 Task: Add a condition where "Hours until next SLA breach Is One hundred" in pending tickets.
Action: Mouse moved to (115, 425)
Screenshot: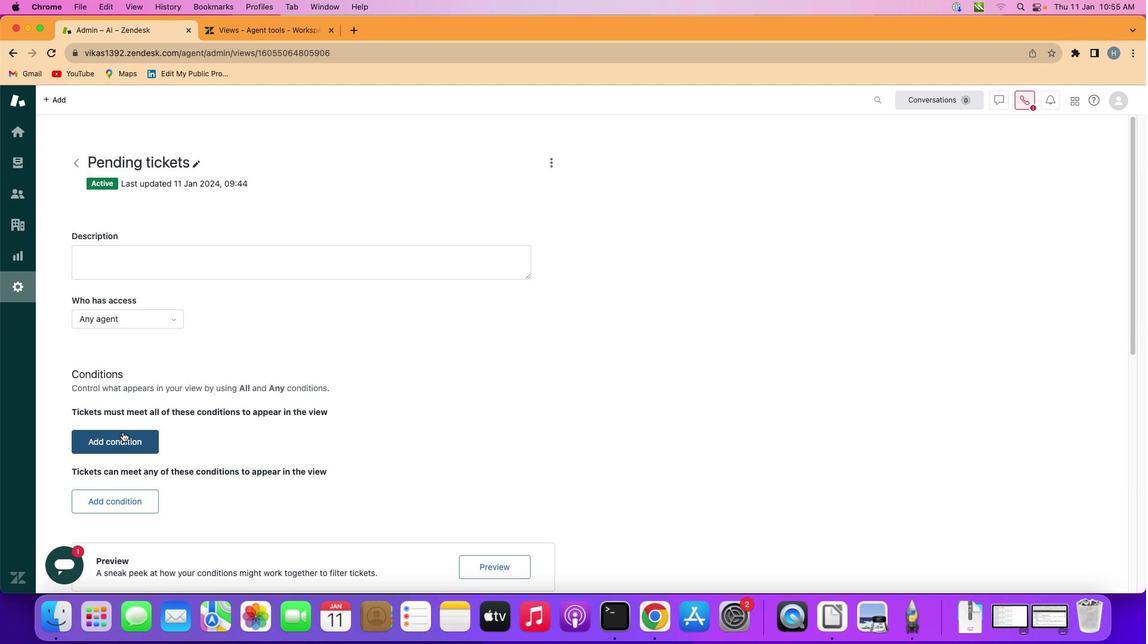 
Action: Mouse pressed left at (115, 425)
Screenshot: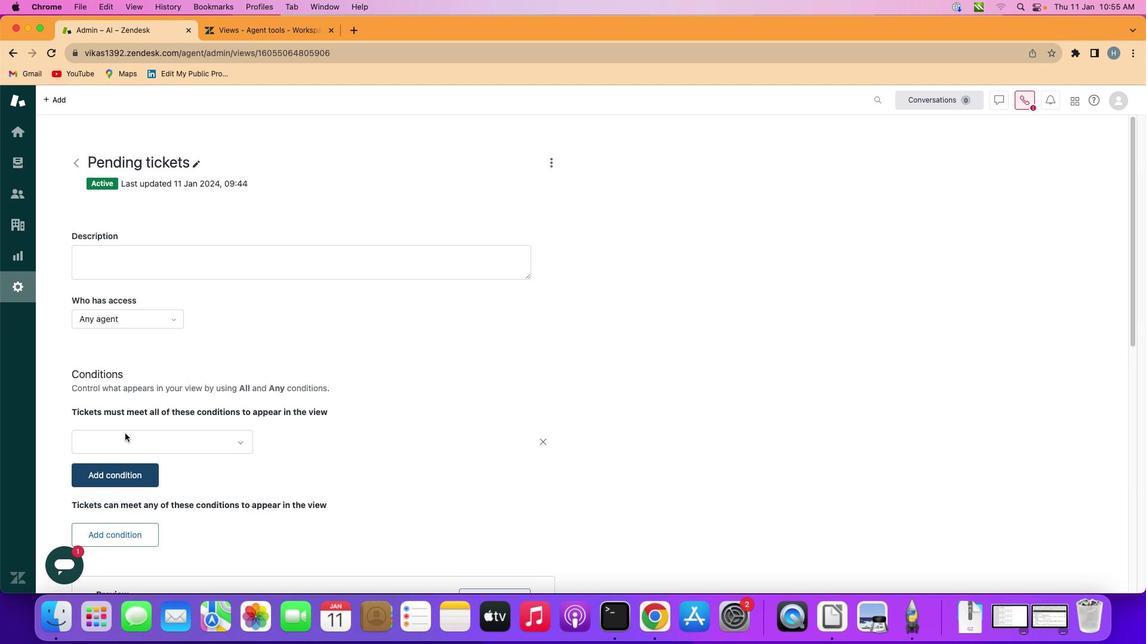 
Action: Mouse moved to (170, 427)
Screenshot: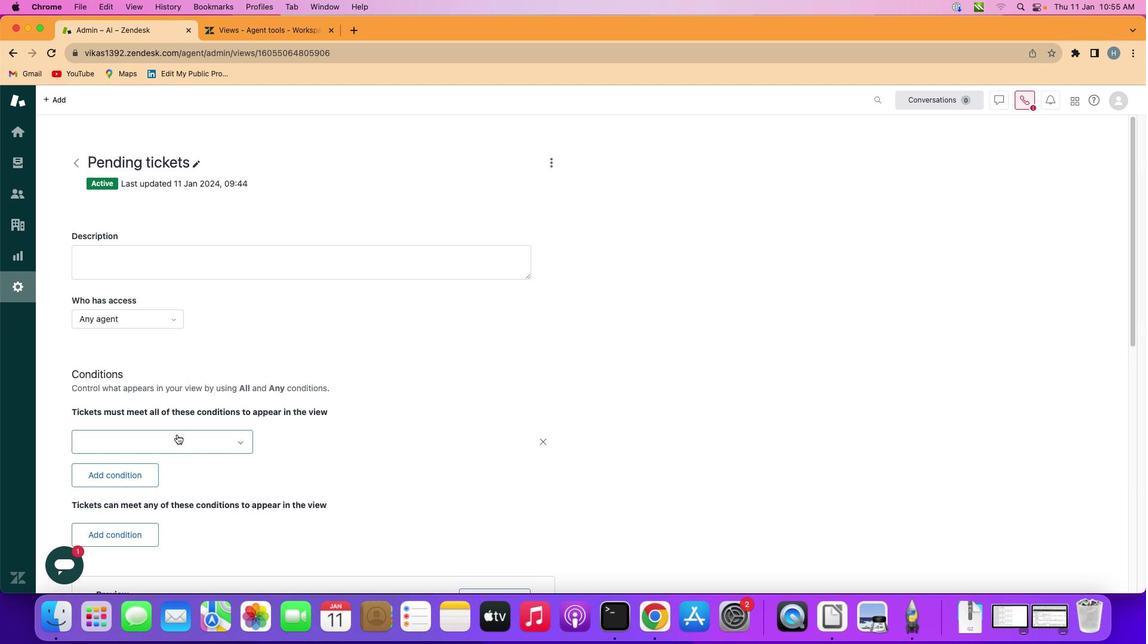 
Action: Mouse pressed left at (170, 427)
Screenshot: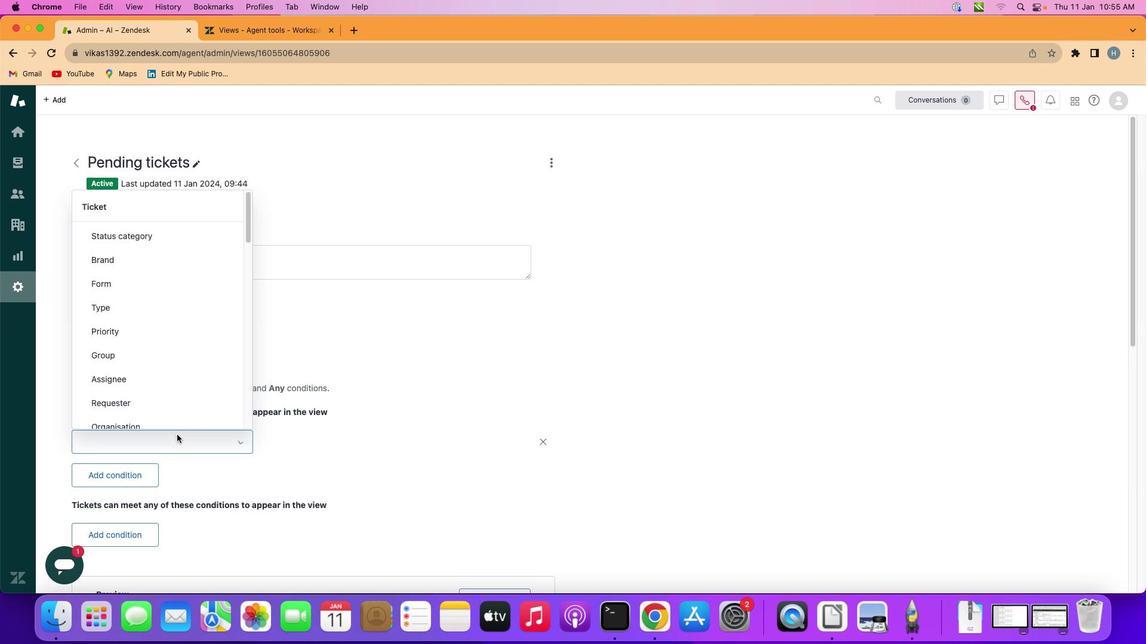 
Action: Mouse moved to (173, 285)
Screenshot: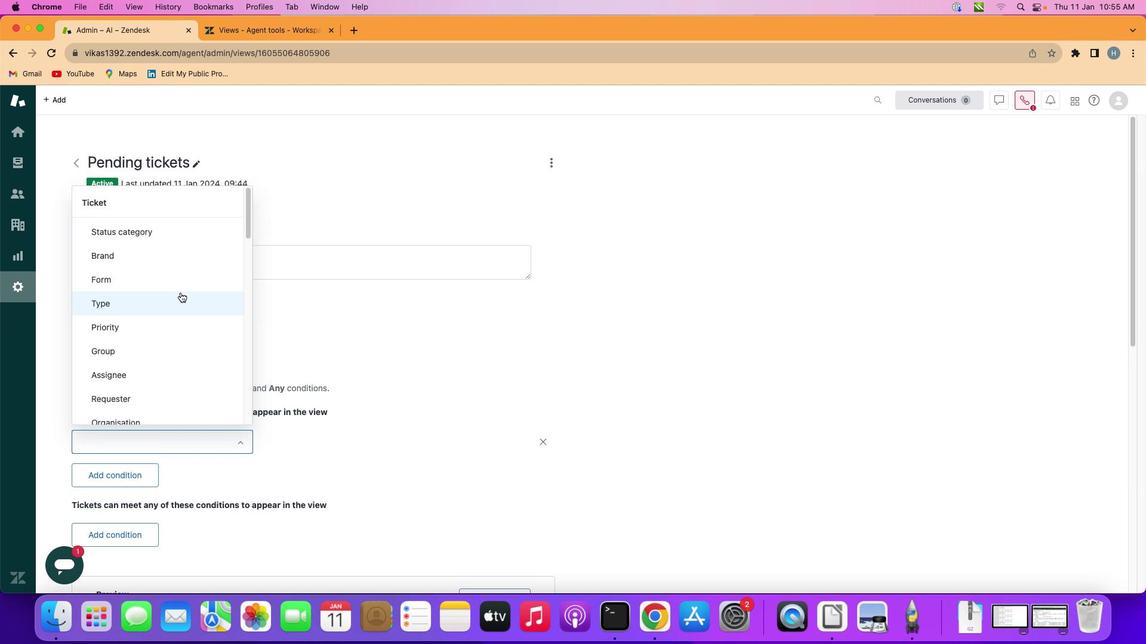 
Action: Mouse scrolled (173, 285) with delta (-6, -7)
Screenshot: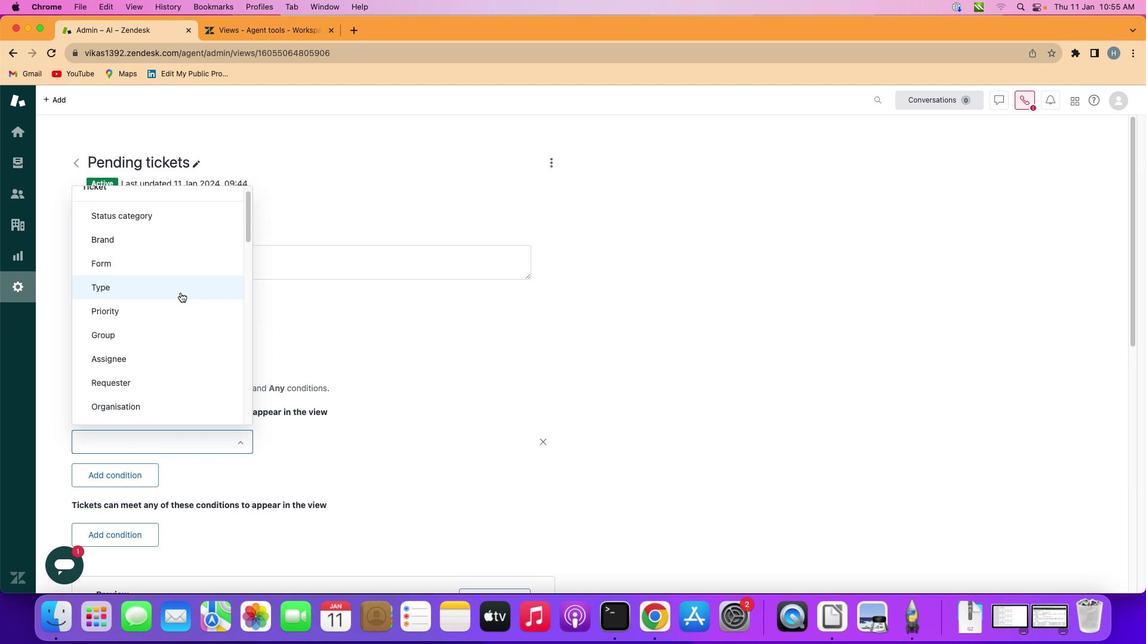 
Action: Mouse scrolled (173, 285) with delta (-6, -7)
Screenshot: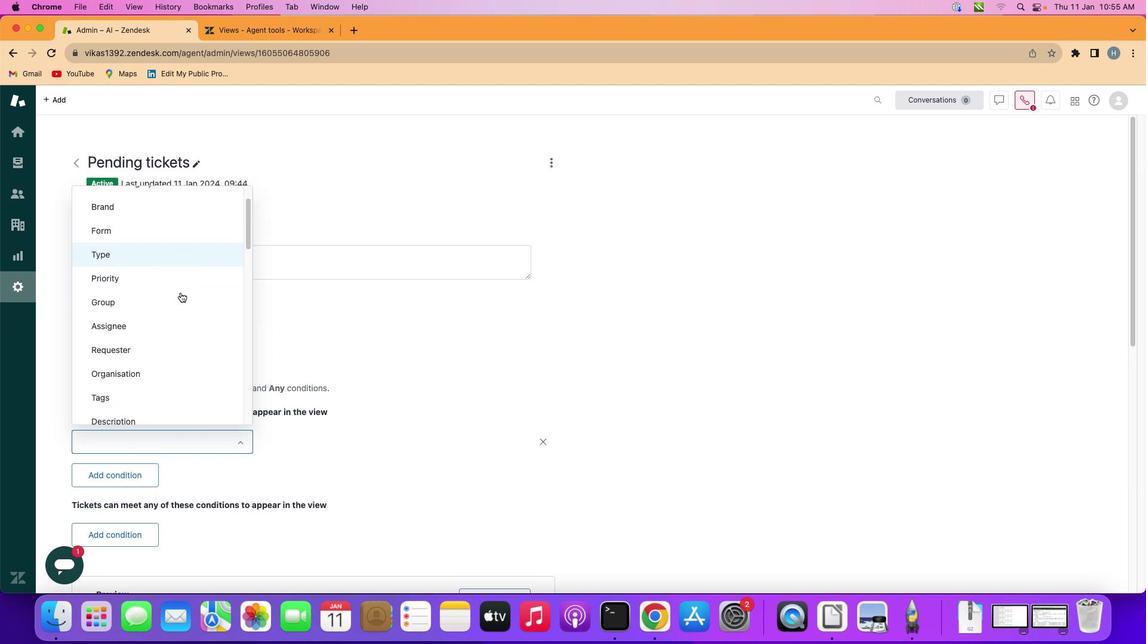 
Action: Mouse scrolled (173, 285) with delta (-6, -7)
Screenshot: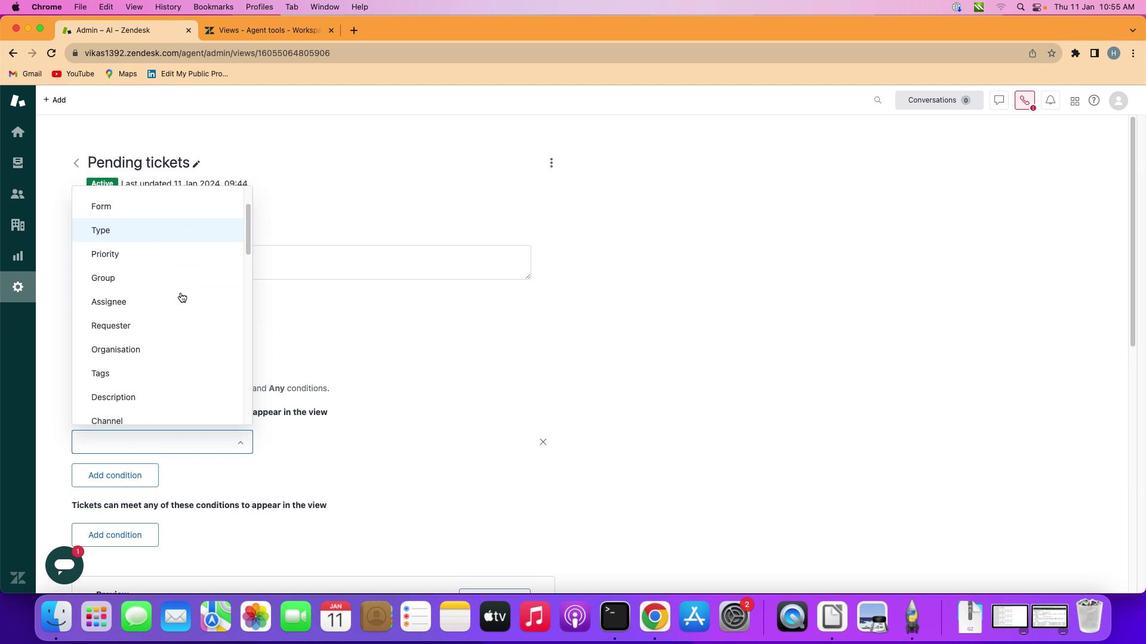 
Action: Mouse scrolled (173, 285) with delta (-6, -7)
Screenshot: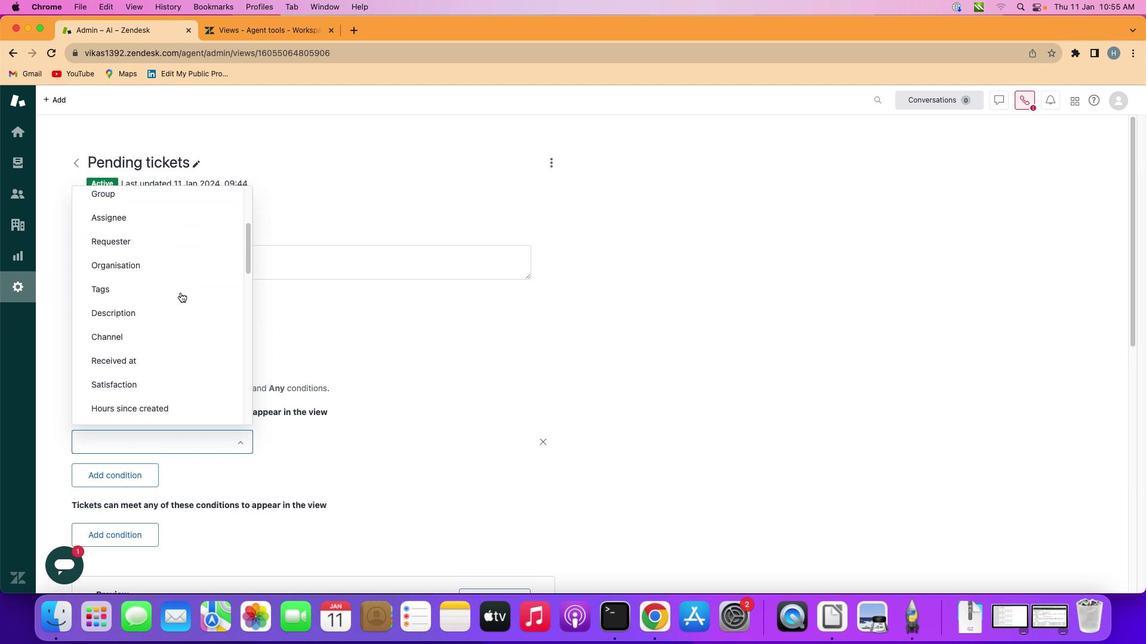 
Action: Mouse scrolled (173, 285) with delta (-6, -8)
Screenshot: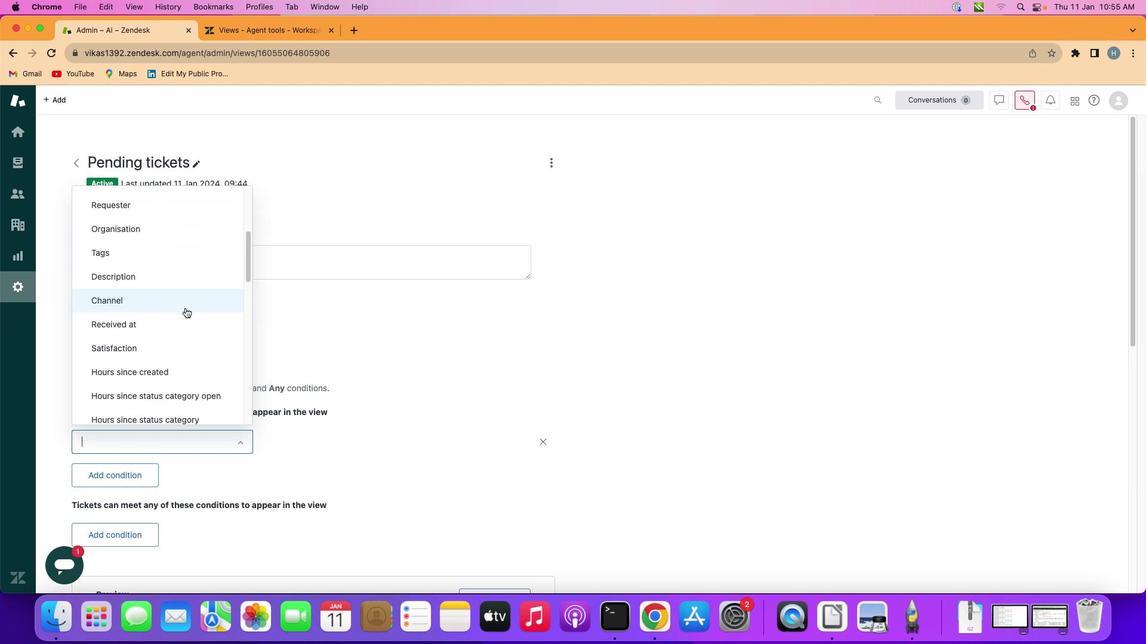 
Action: Mouse moved to (182, 317)
Screenshot: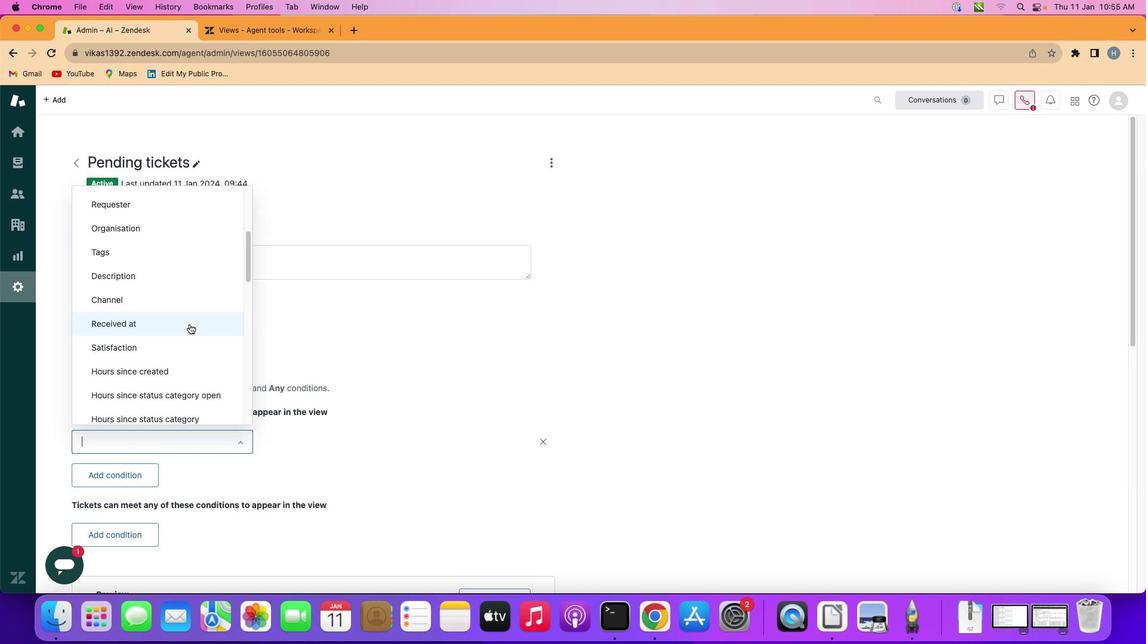 
Action: Mouse scrolled (182, 317) with delta (-6, -7)
Screenshot: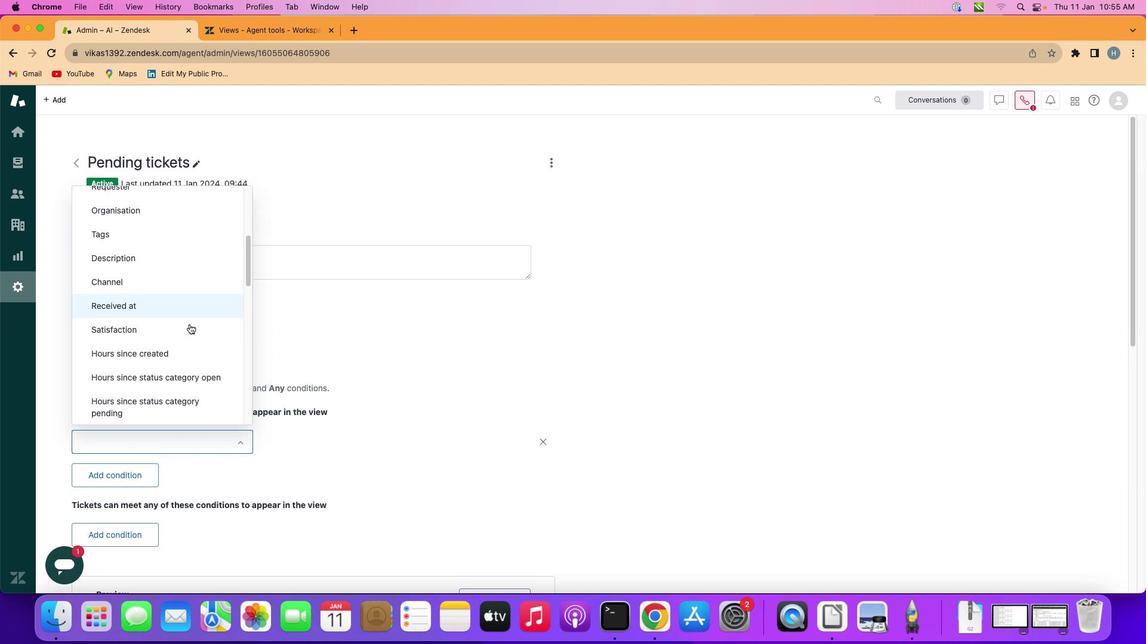 
Action: Mouse scrolled (182, 317) with delta (-6, -7)
Screenshot: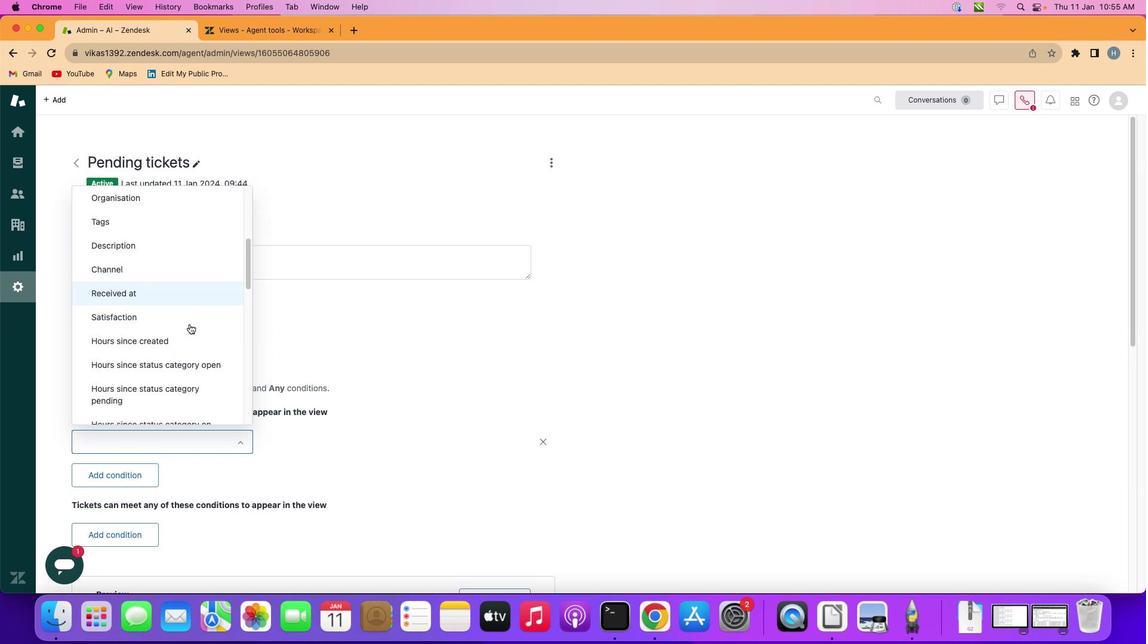 
Action: Mouse scrolled (182, 317) with delta (-6, -7)
Screenshot: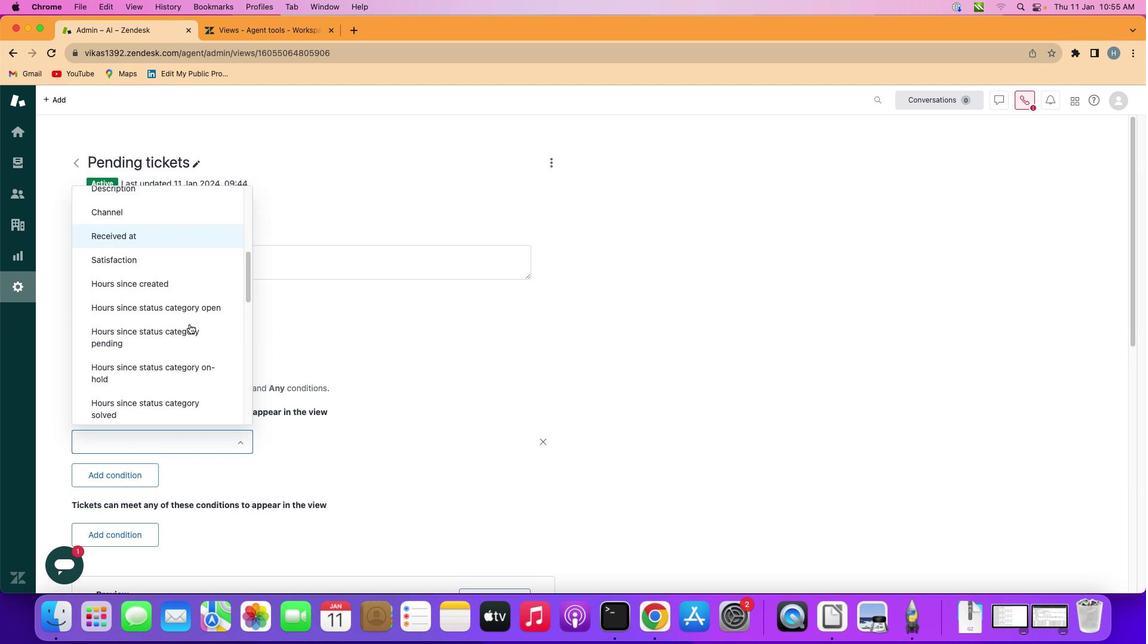 
Action: Mouse scrolled (182, 317) with delta (-6, -7)
Screenshot: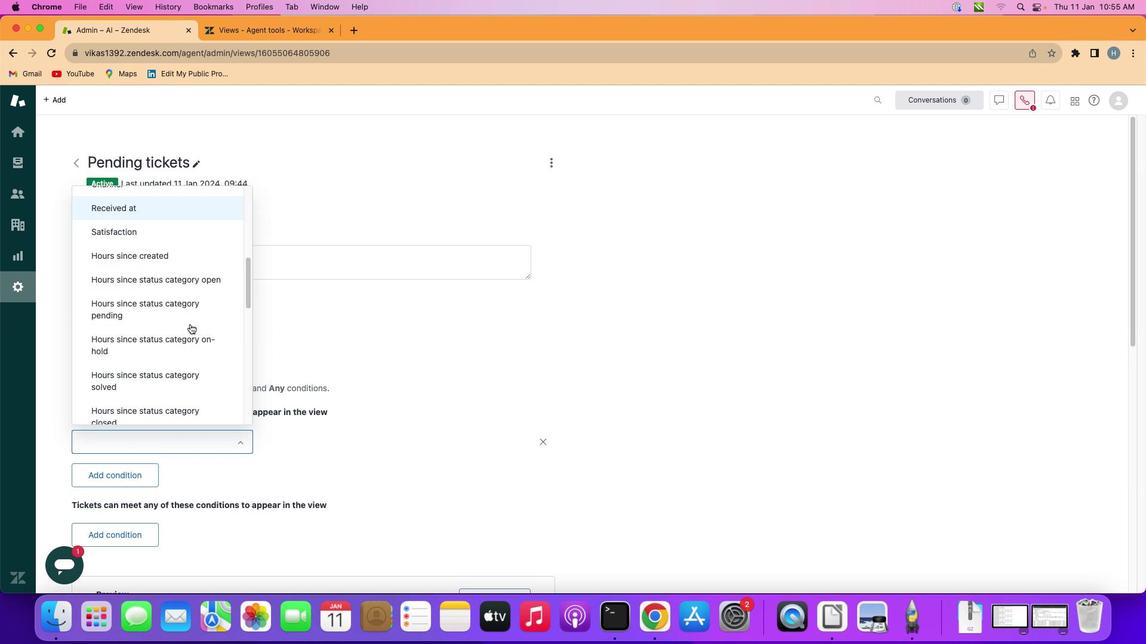 
Action: Mouse scrolled (182, 317) with delta (-6, -7)
Screenshot: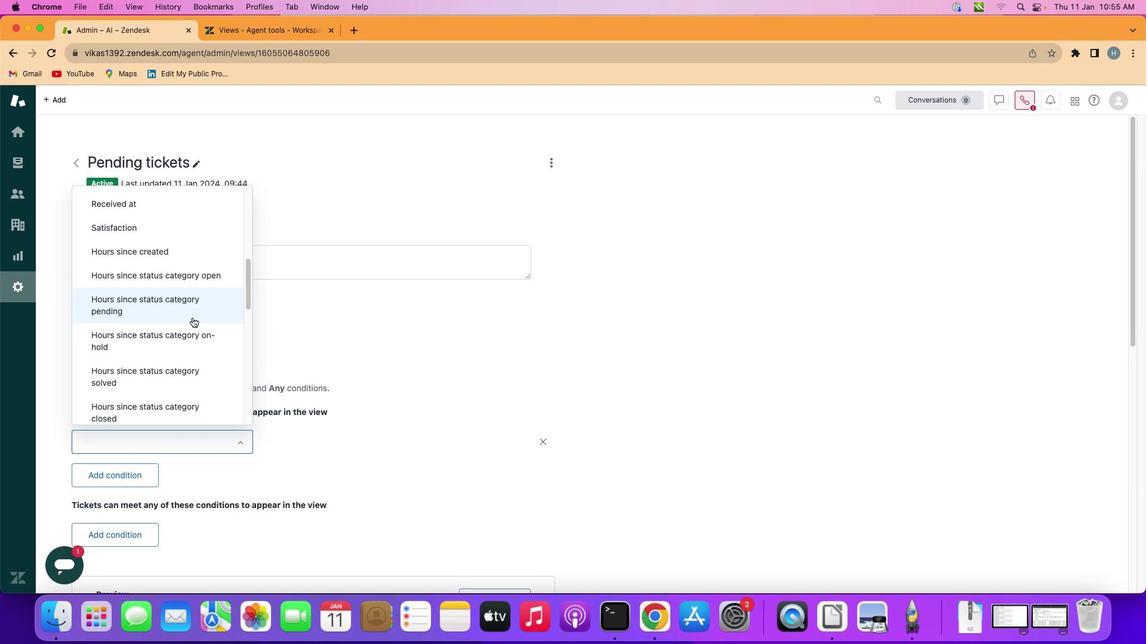 
Action: Mouse moved to (185, 309)
Screenshot: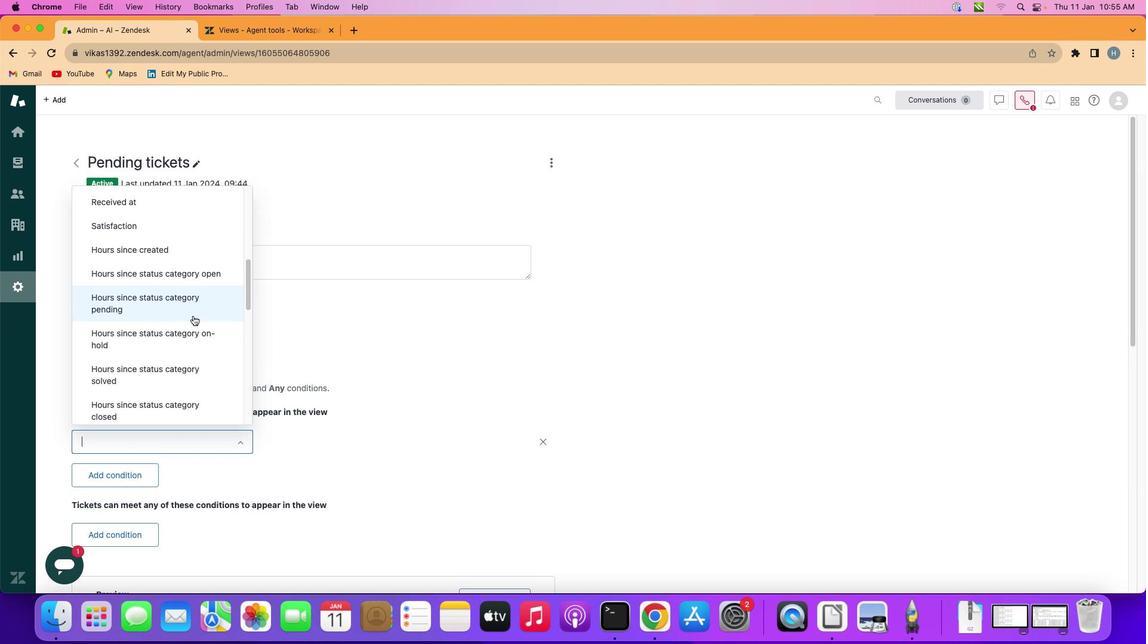 
Action: Mouse scrolled (185, 309) with delta (-6, -7)
Screenshot: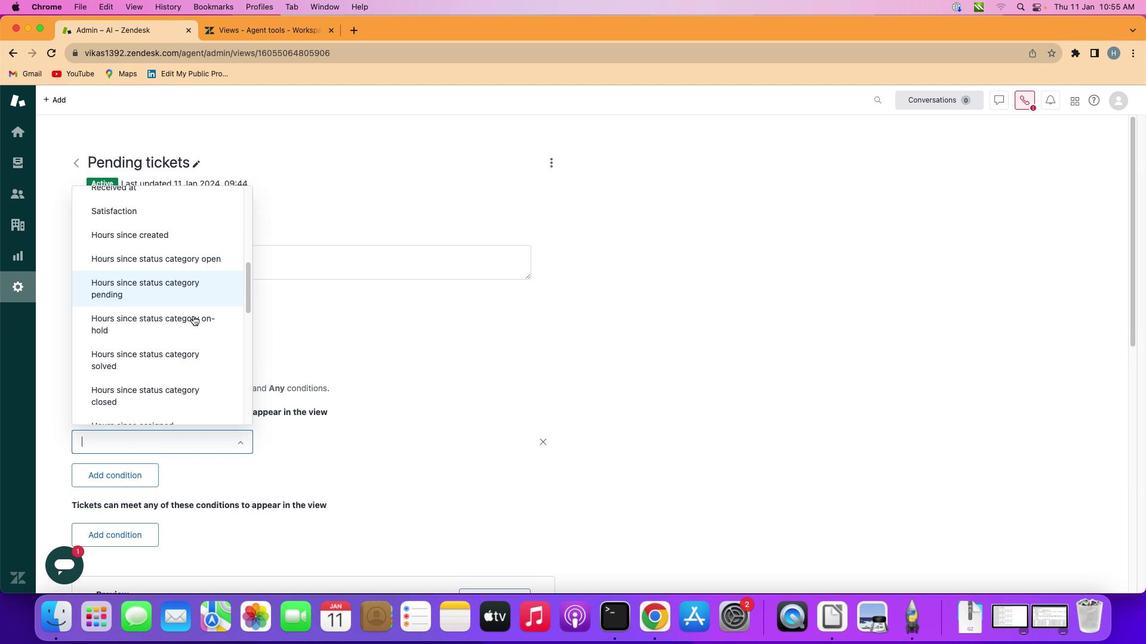 
Action: Mouse scrolled (185, 309) with delta (-6, -7)
Screenshot: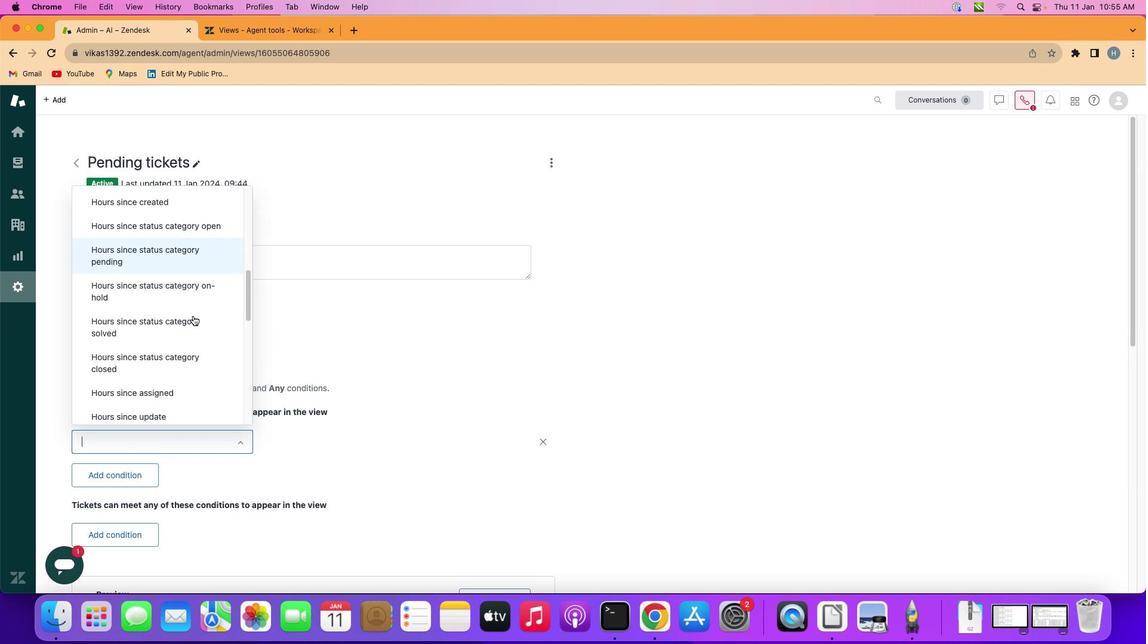 
Action: Mouse scrolled (185, 309) with delta (-6, -7)
Screenshot: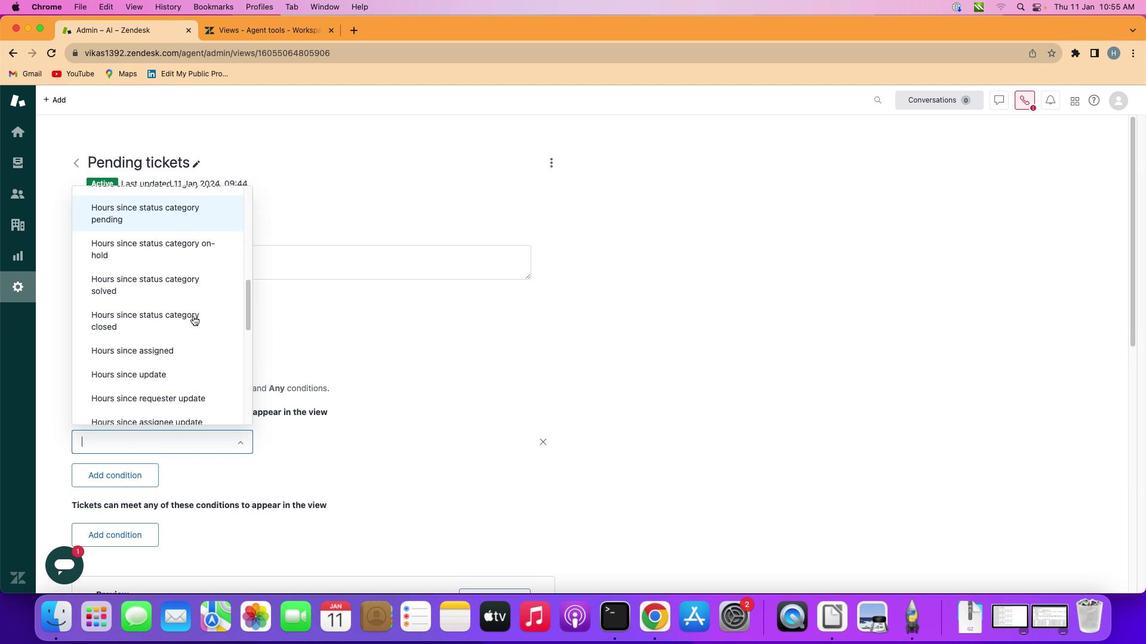 
Action: Mouse scrolled (185, 309) with delta (-6, -7)
Screenshot: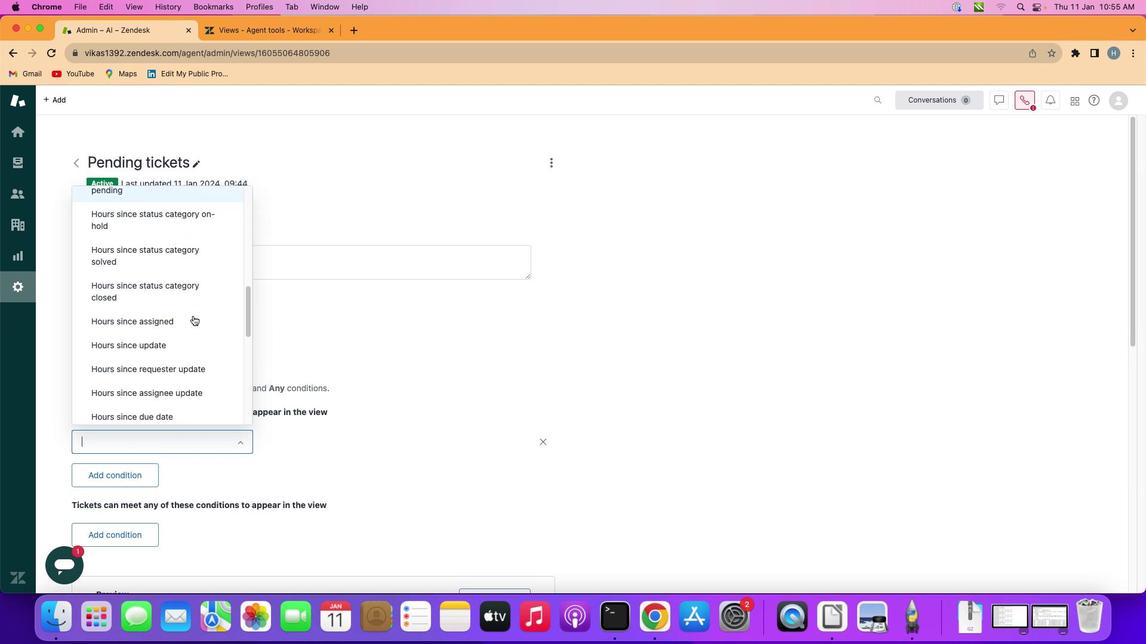 
Action: Mouse moved to (186, 305)
Screenshot: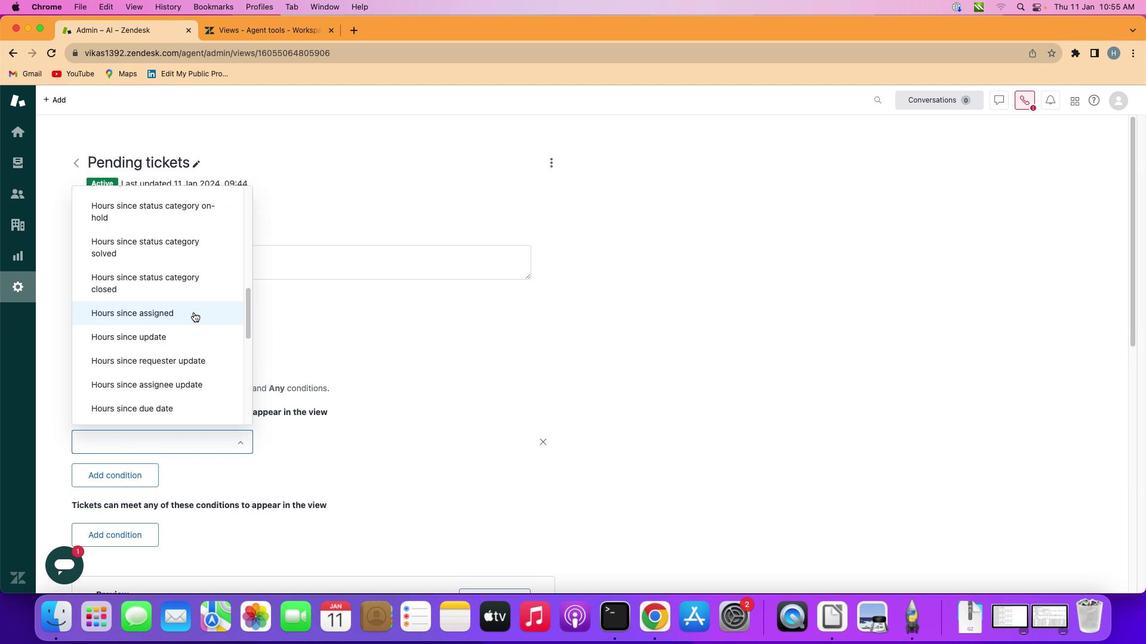 
Action: Mouse scrolled (186, 305) with delta (-6, -7)
Screenshot: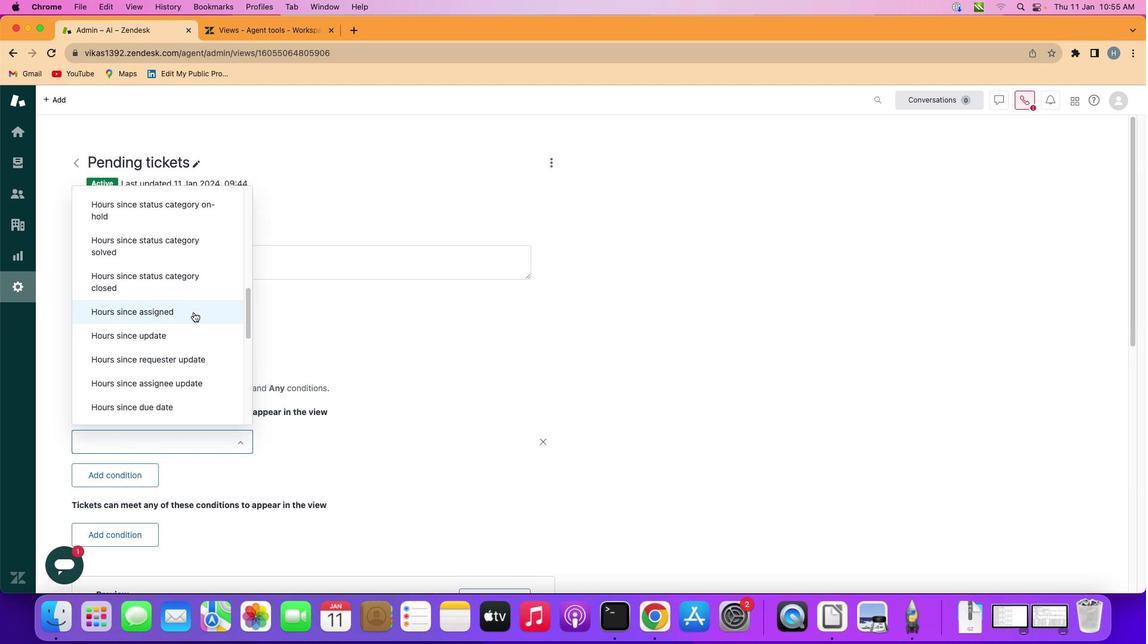 
Action: Mouse scrolled (186, 305) with delta (-6, -7)
Screenshot: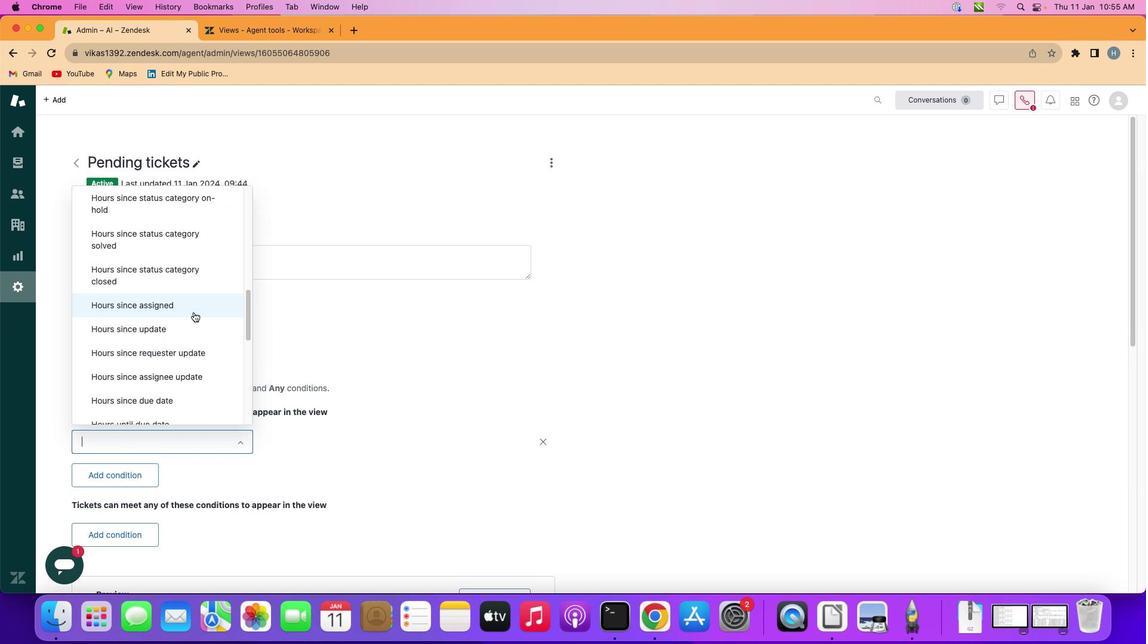 
Action: Mouse moved to (186, 305)
Screenshot: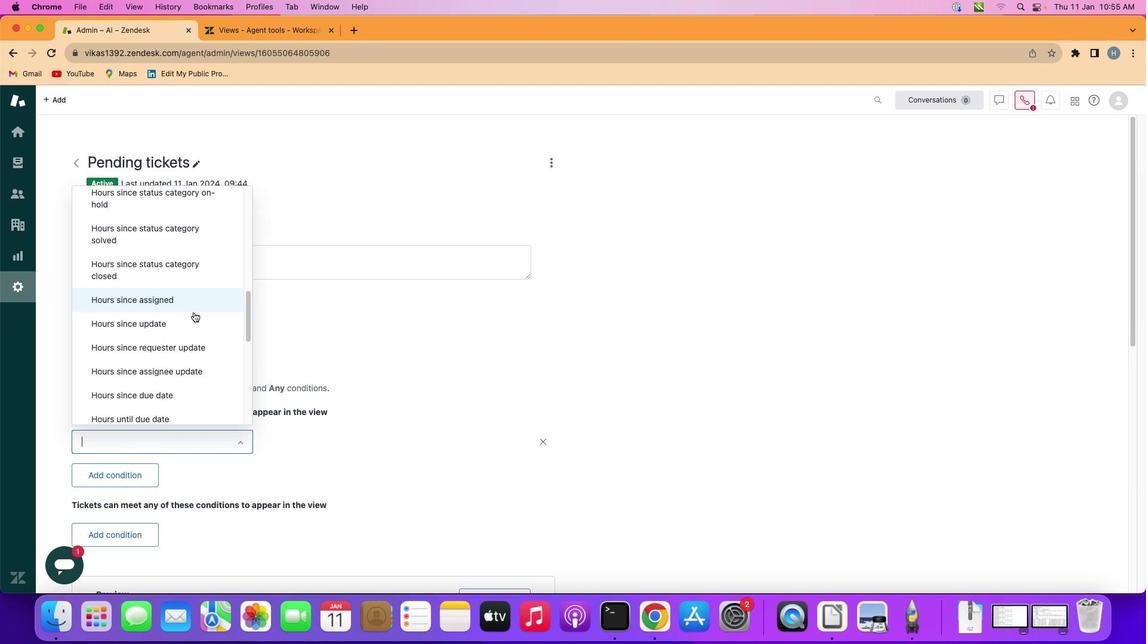 
Action: Mouse scrolled (186, 305) with delta (-6, -7)
Screenshot: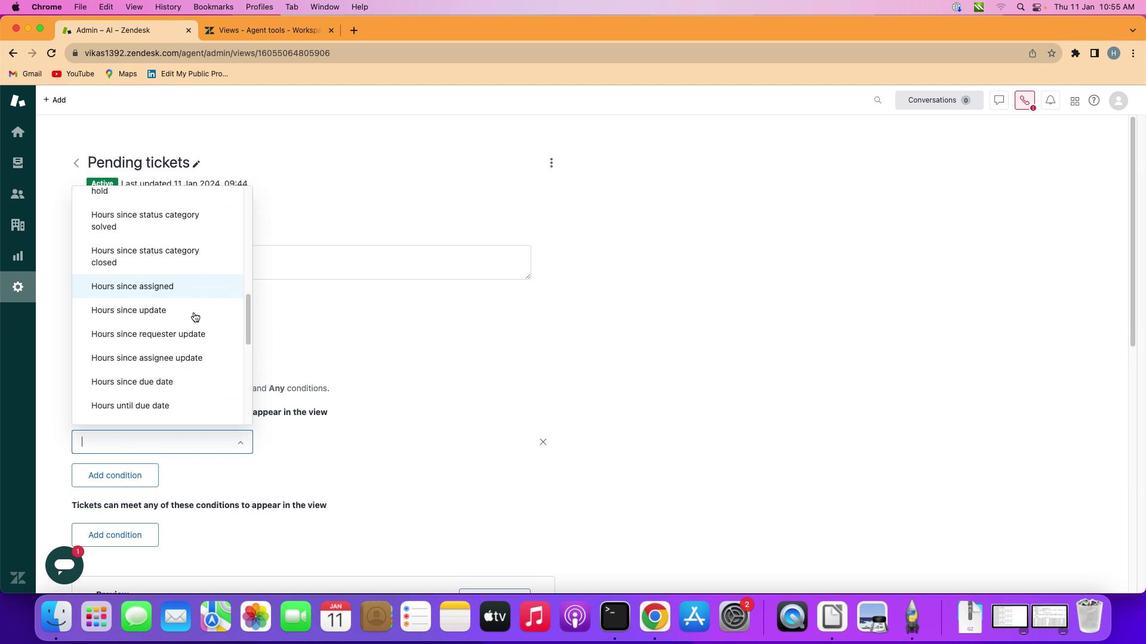 
Action: Mouse scrolled (186, 305) with delta (-6, -7)
Screenshot: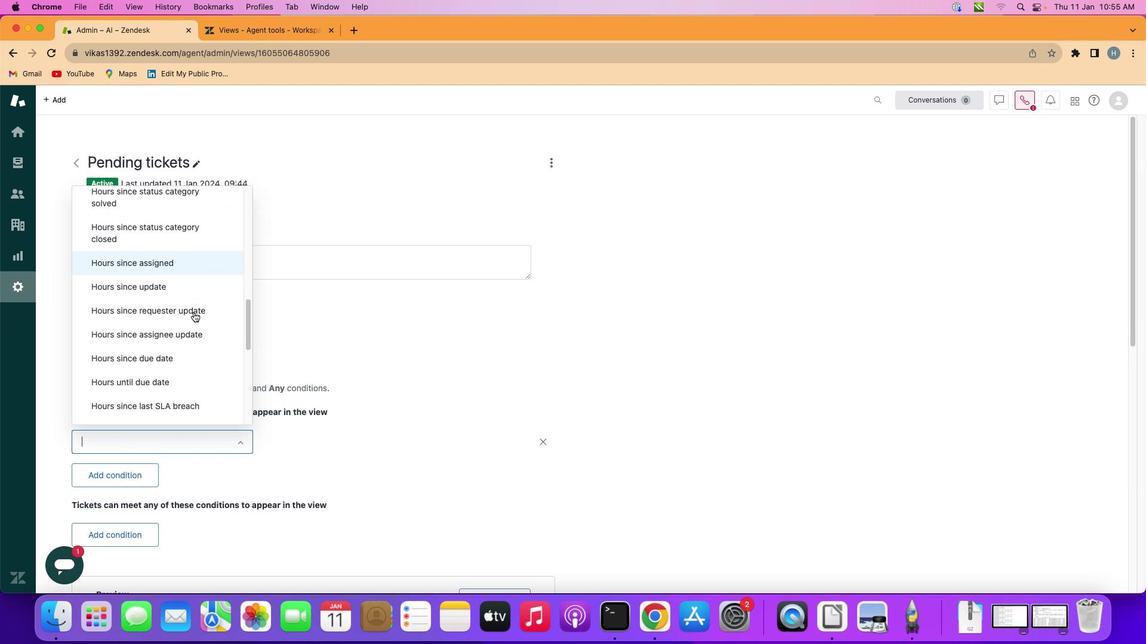 
Action: Mouse scrolled (186, 305) with delta (-6, -7)
Screenshot: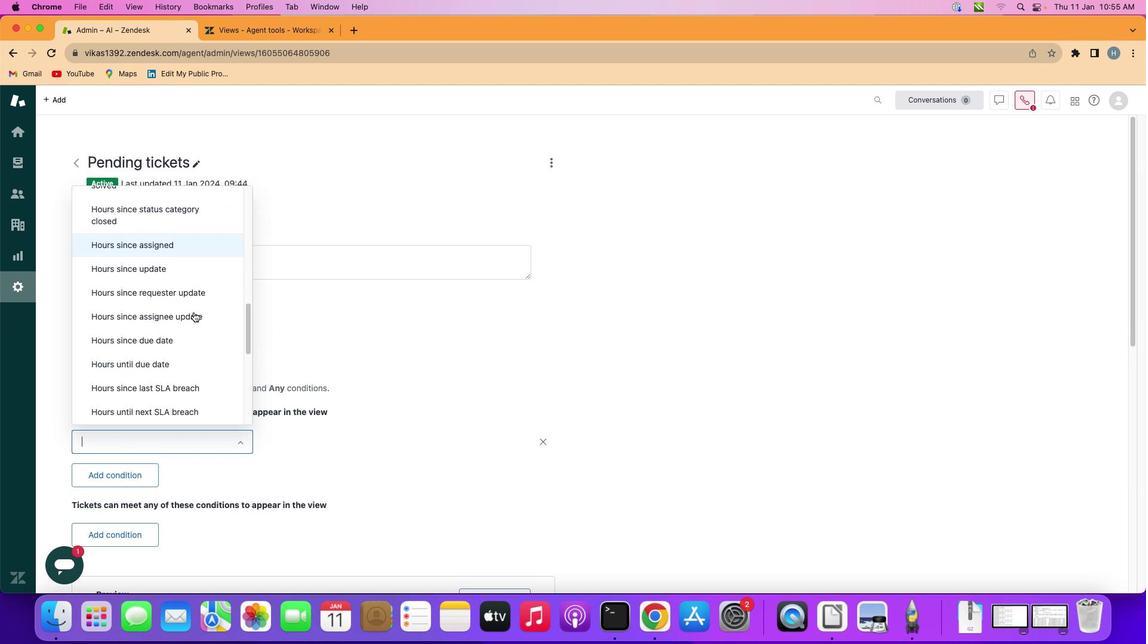 
Action: Mouse scrolled (186, 305) with delta (-6, -5)
Screenshot: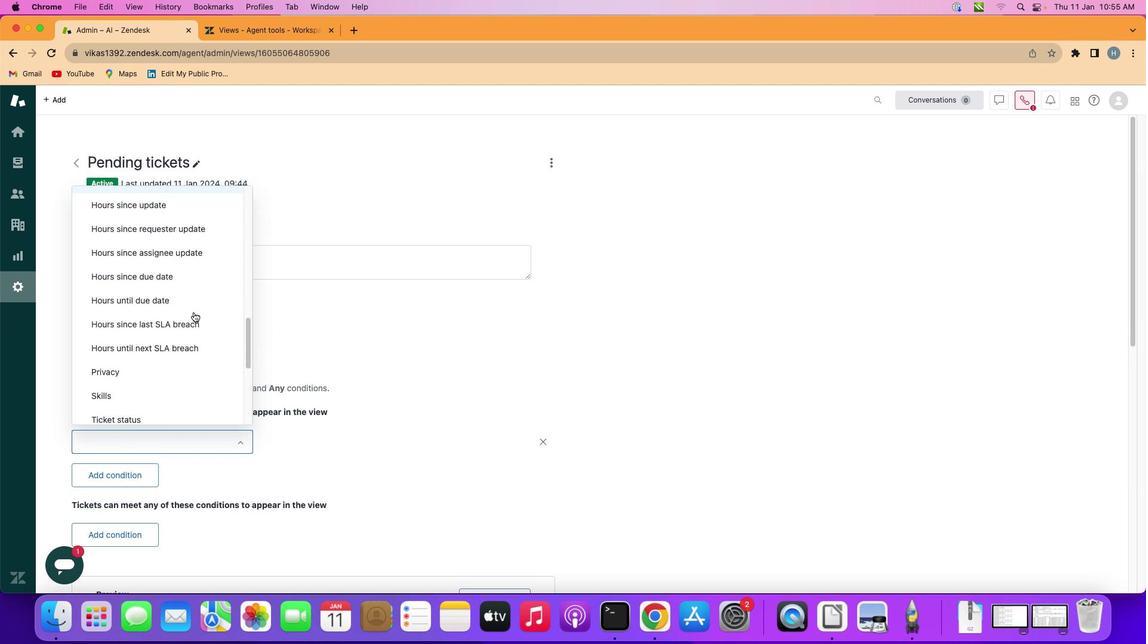 
Action: Mouse scrolled (186, 305) with delta (-6, -7)
Screenshot: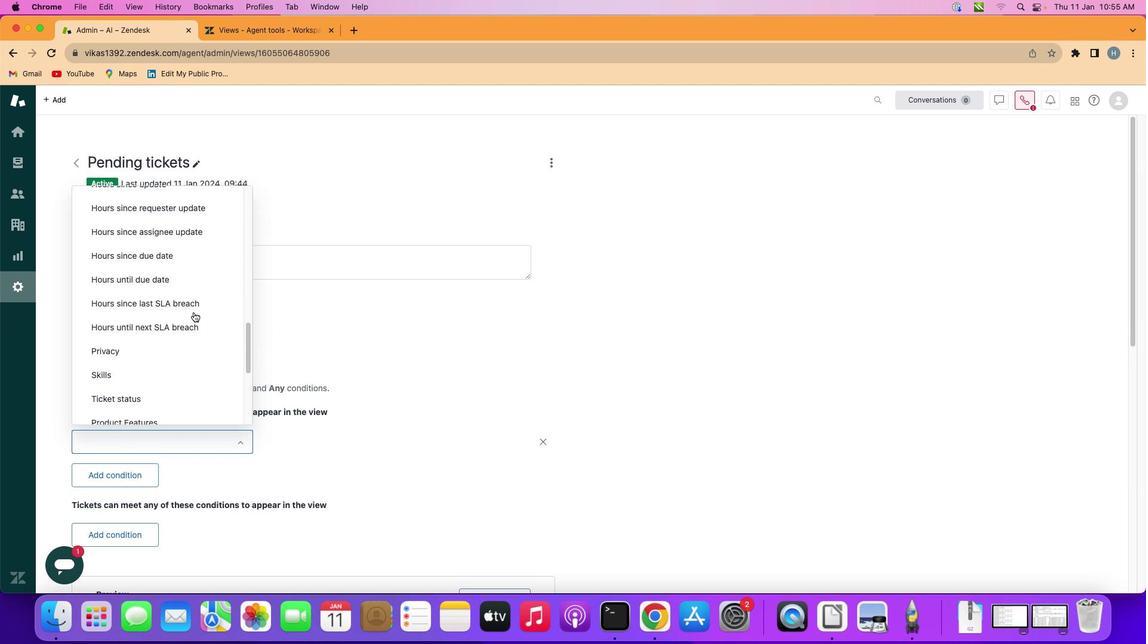 
Action: Mouse scrolled (186, 305) with delta (-6, -7)
Screenshot: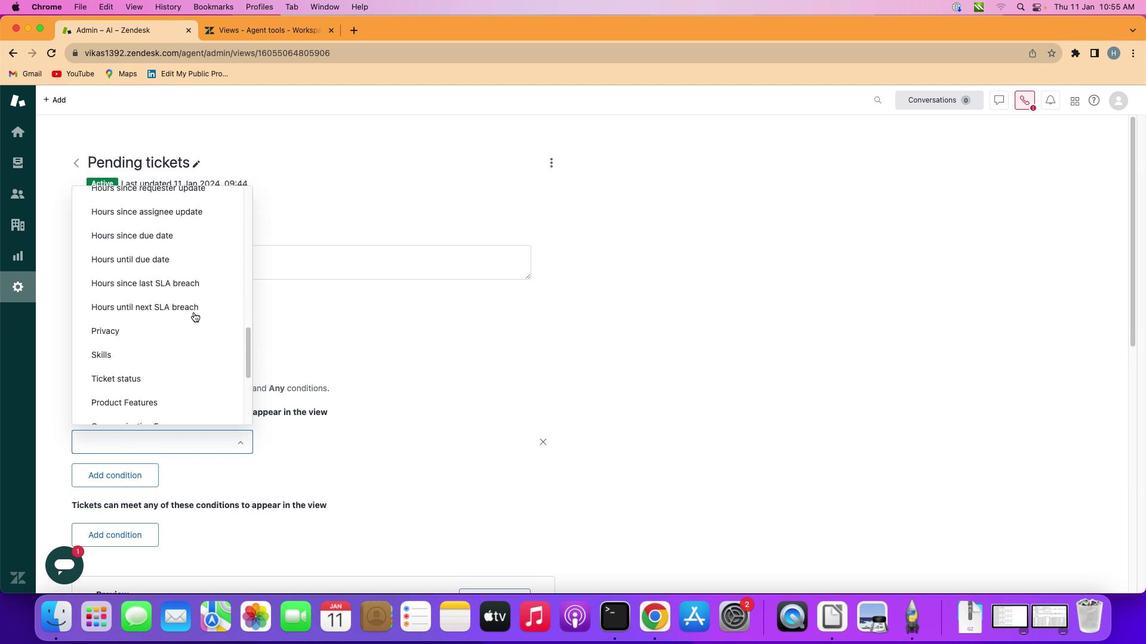 
Action: Mouse scrolled (186, 305) with delta (-6, -7)
Screenshot: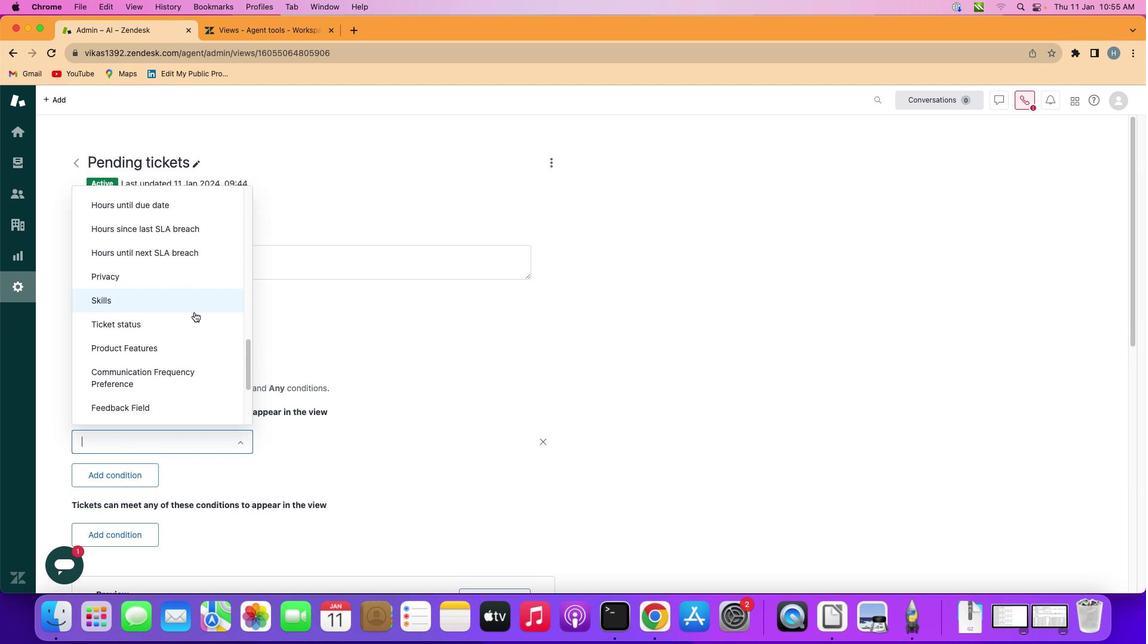 
Action: Mouse moved to (196, 247)
Screenshot: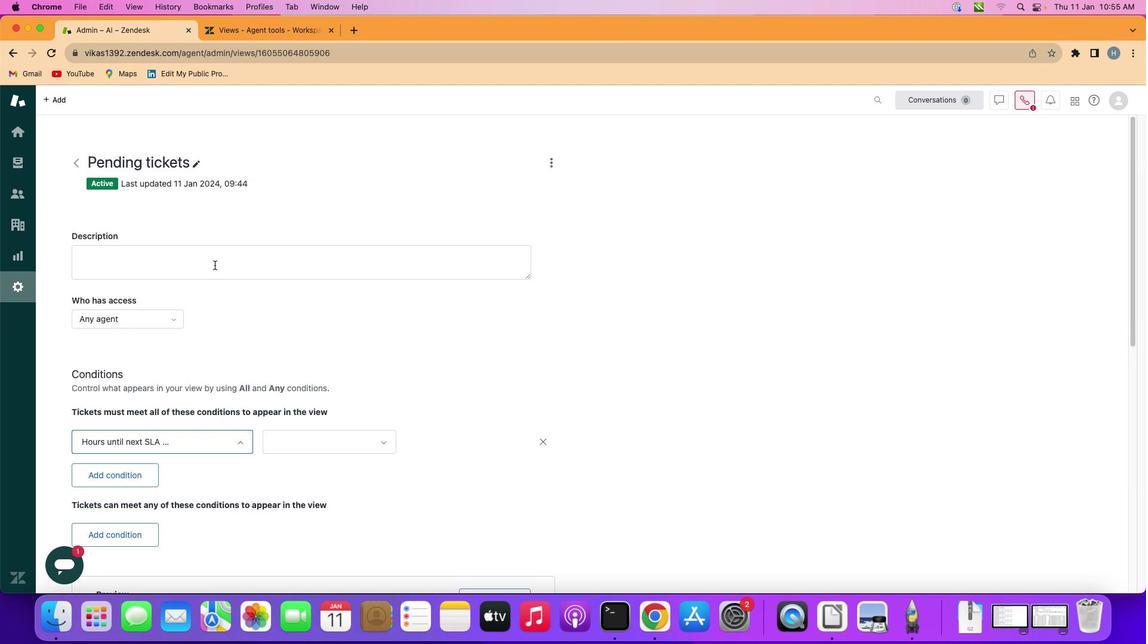
Action: Mouse pressed left at (196, 247)
Screenshot: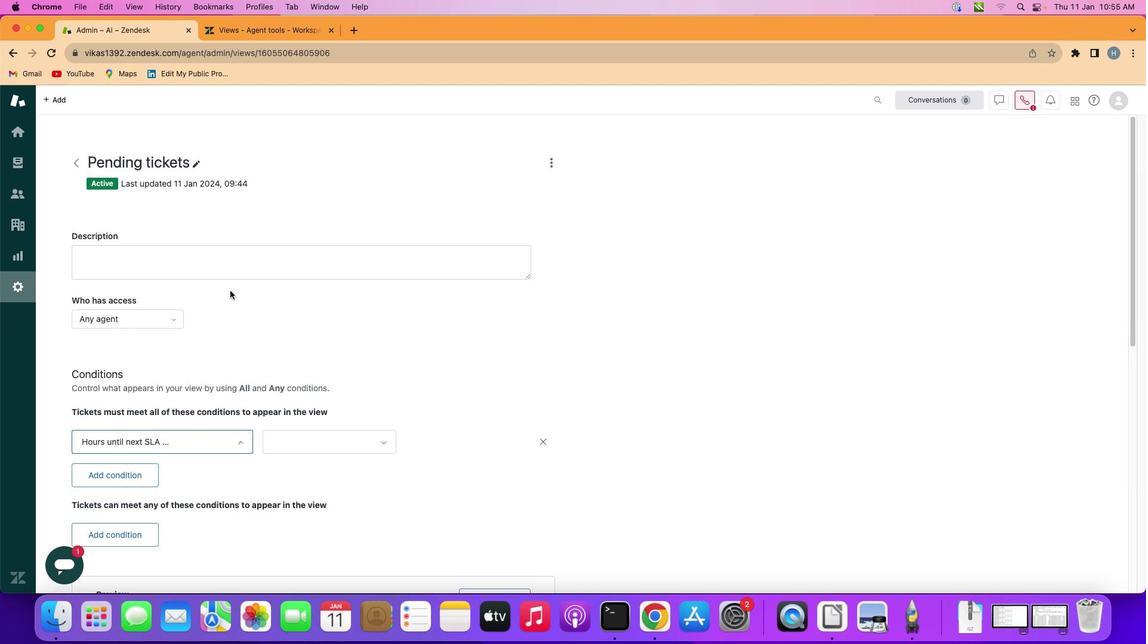 
Action: Mouse moved to (323, 434)
Screenshot: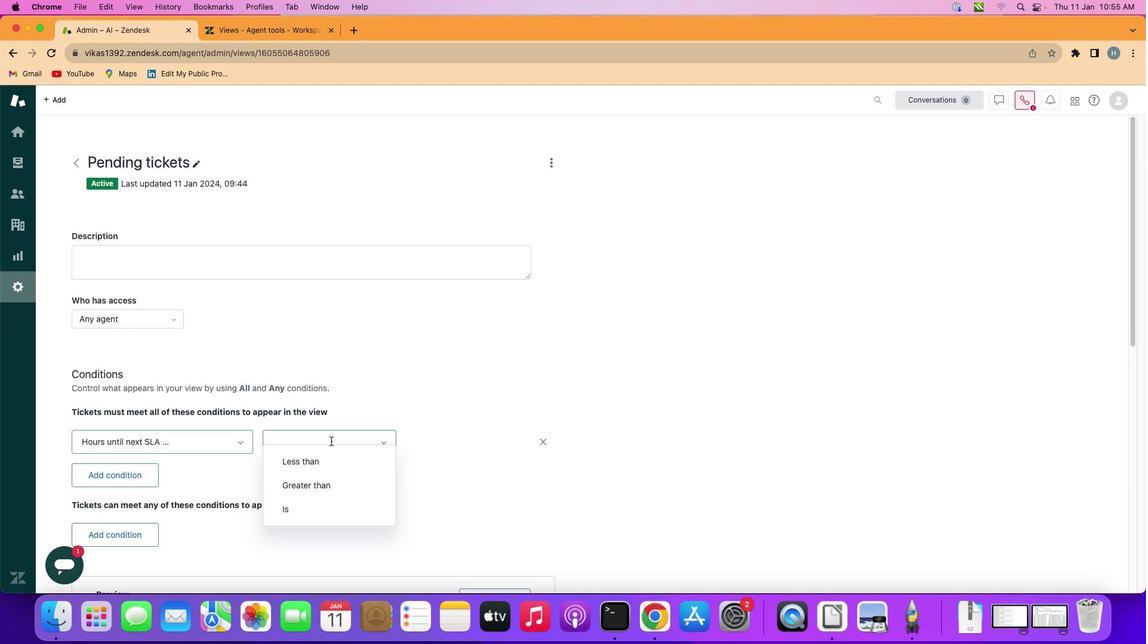 
Action: Mouse pressed left at (323, 434)
Screenshot: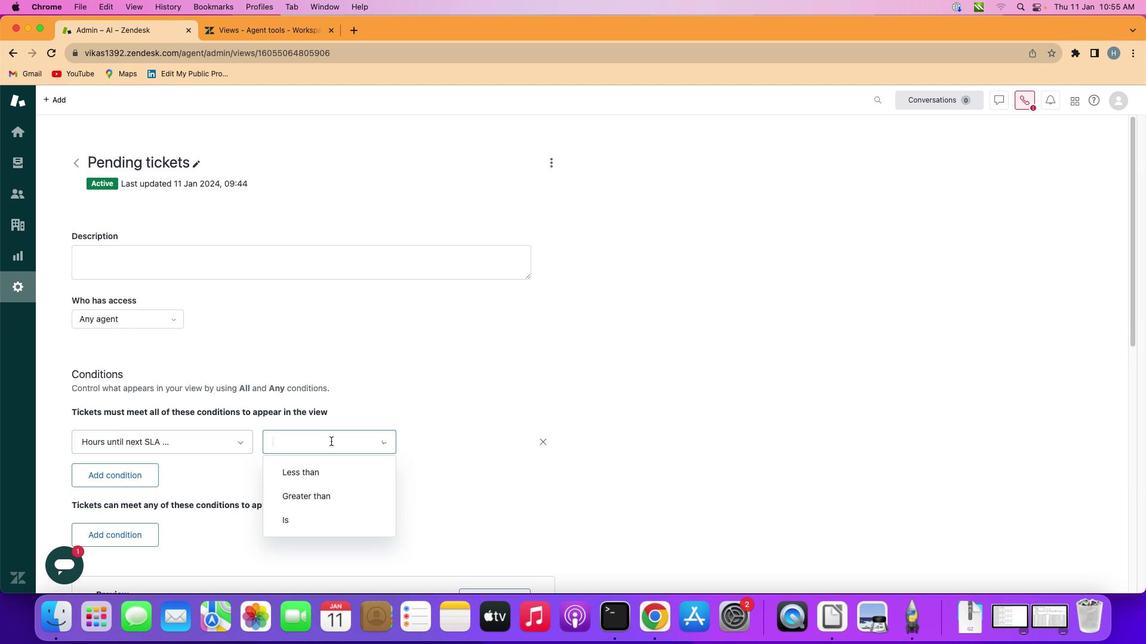 
Action: Mouse moved to (318, 508)
Screenshot: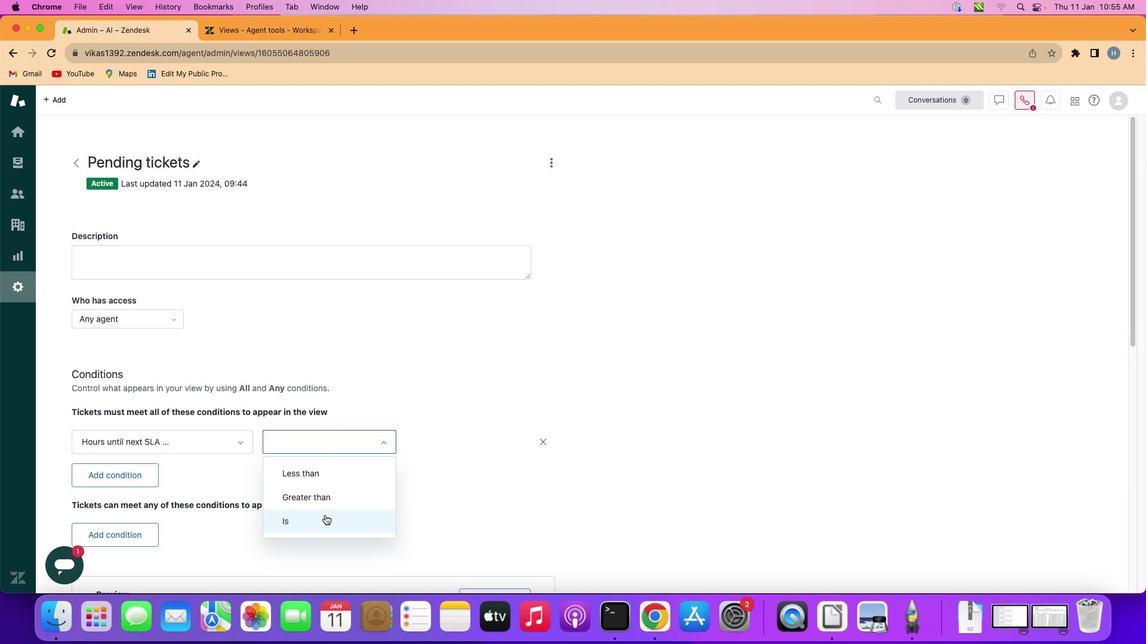 
Action: Mouse pressed left at (318, 508)
Screenshot: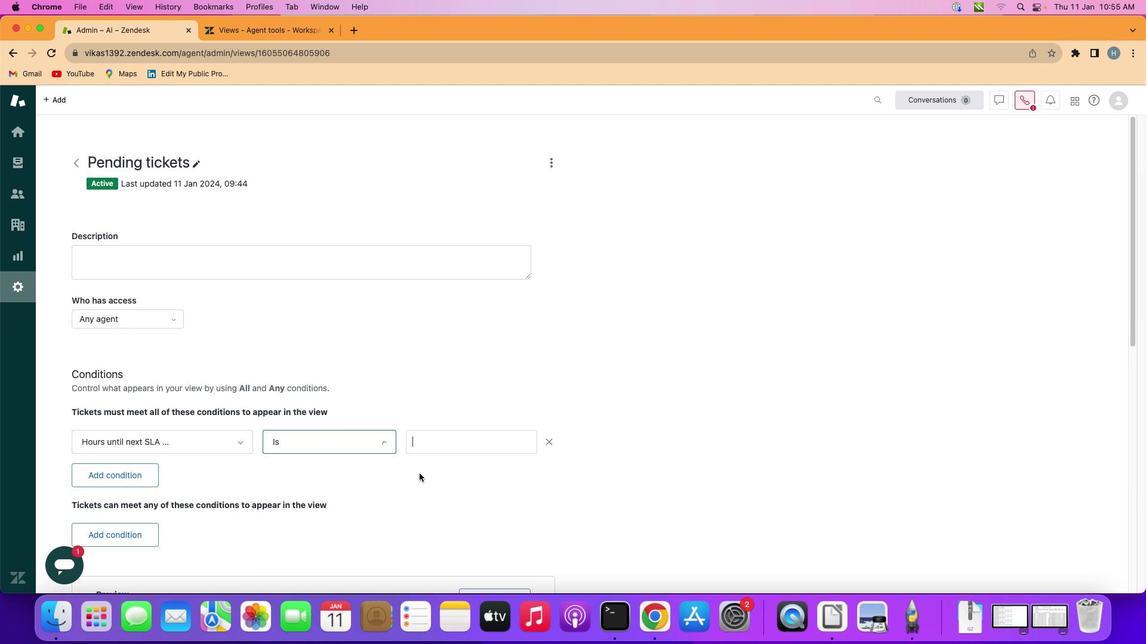 
Action: Mouse moved to (451, 434)
Screenshot: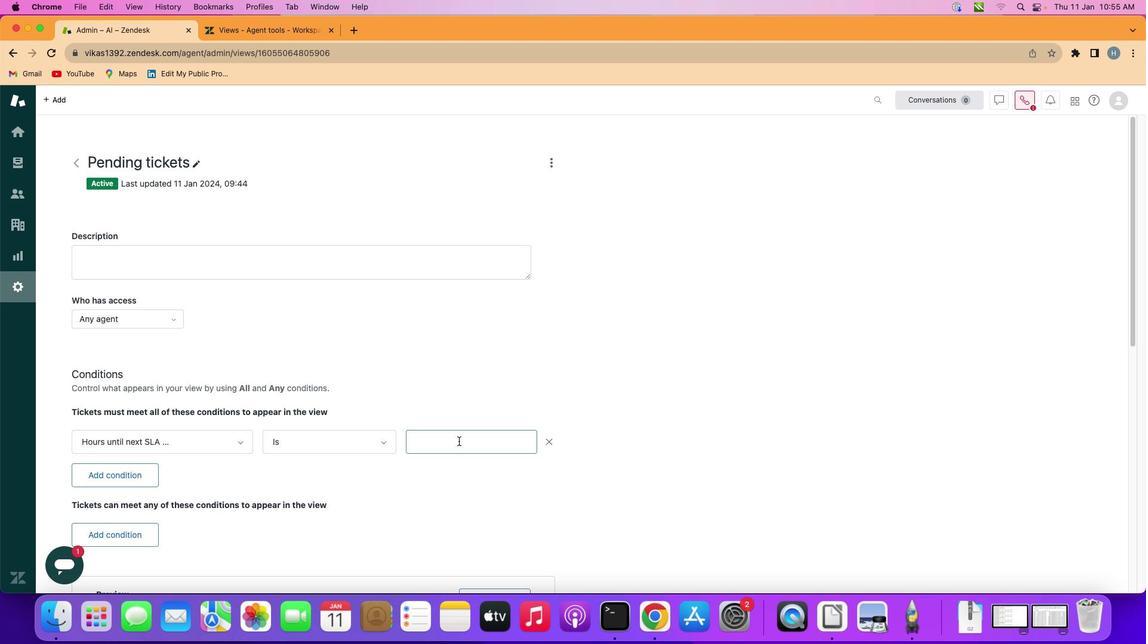 
Action: Mouse pressed left at (451, 434)
Screenshot: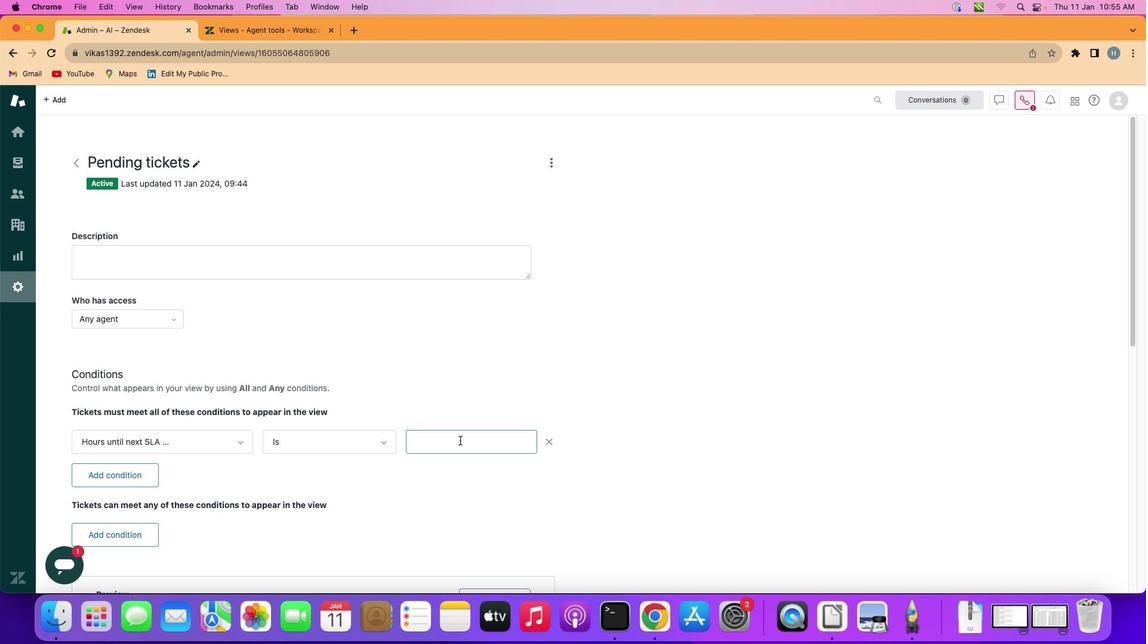 
Action: Mouse moved to (453, 433)
Screenshot: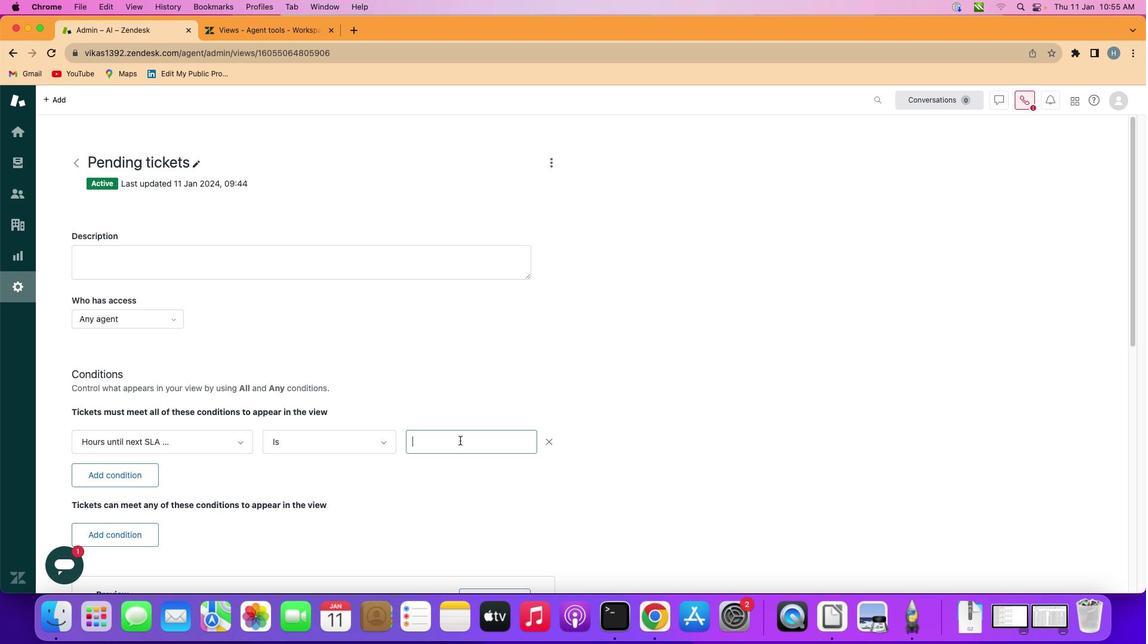 
Action: Key pressed Key.shift'O''n''e'Key.space'h''u''n''d''r''e''d'
Screenshot: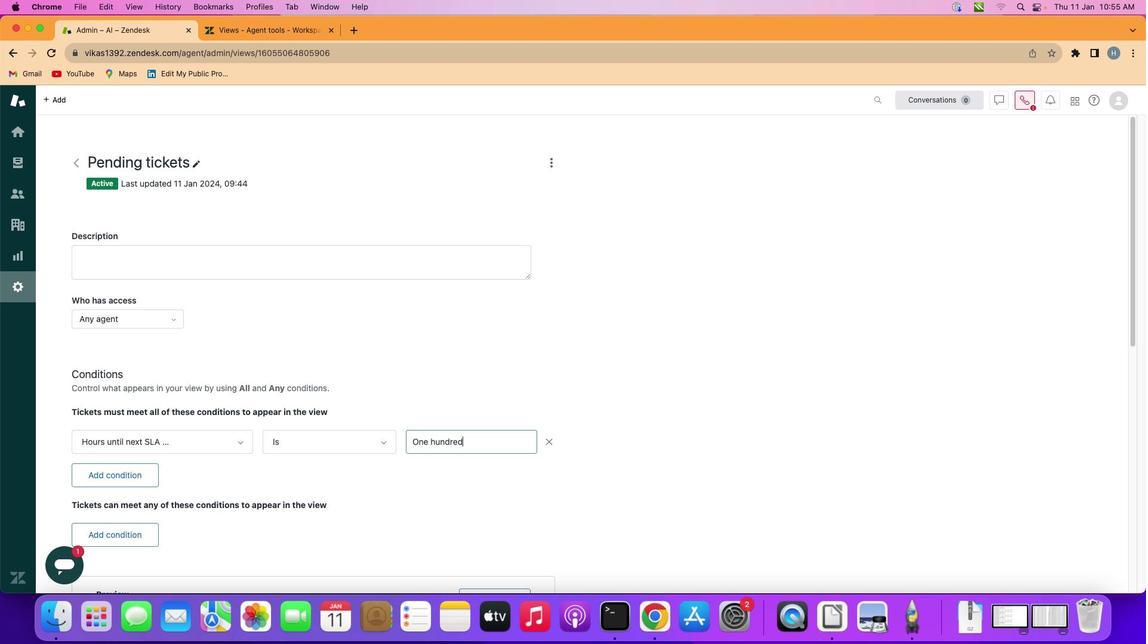 
Action: Mouse moved to (470, 468)
Screenshot: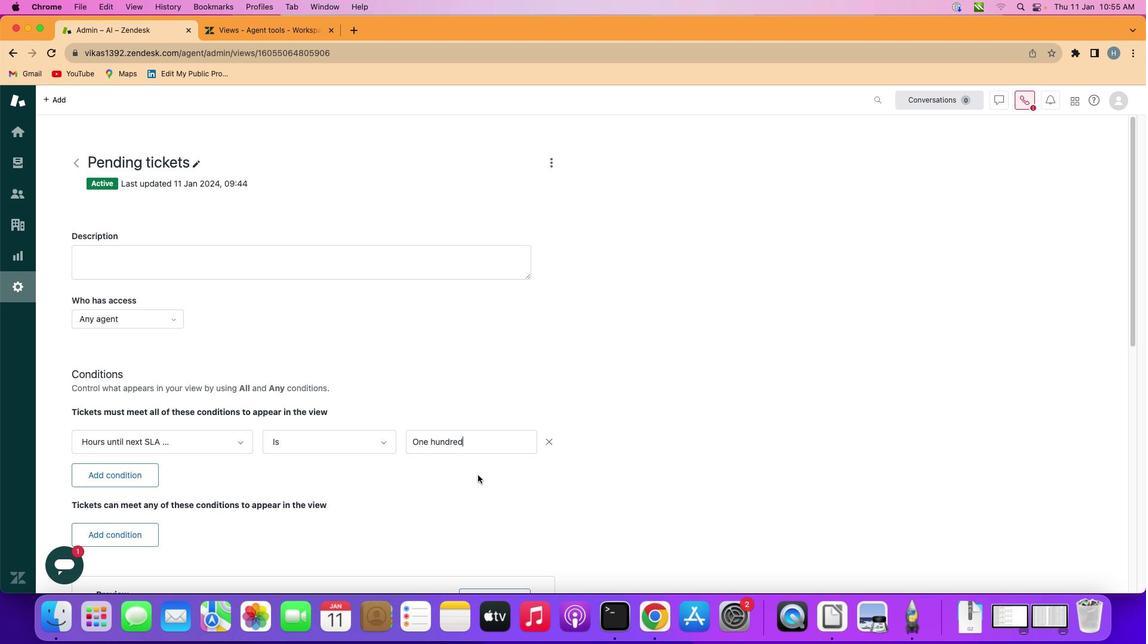 
